 Task: Set the strictness for the new game to Standard.
Action: Mouse moved to (592, 692)
Screenshot: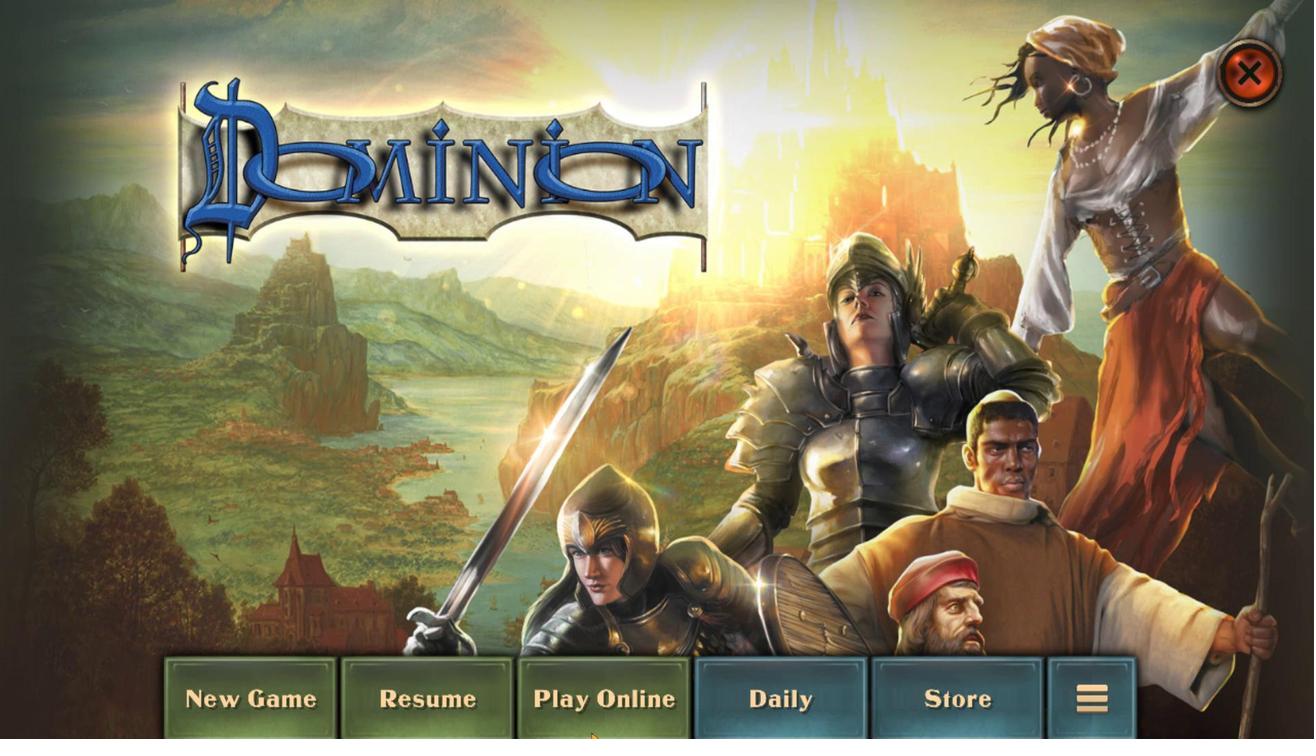 
Action: Mouse pressed left at (592, 692)
Screenshot: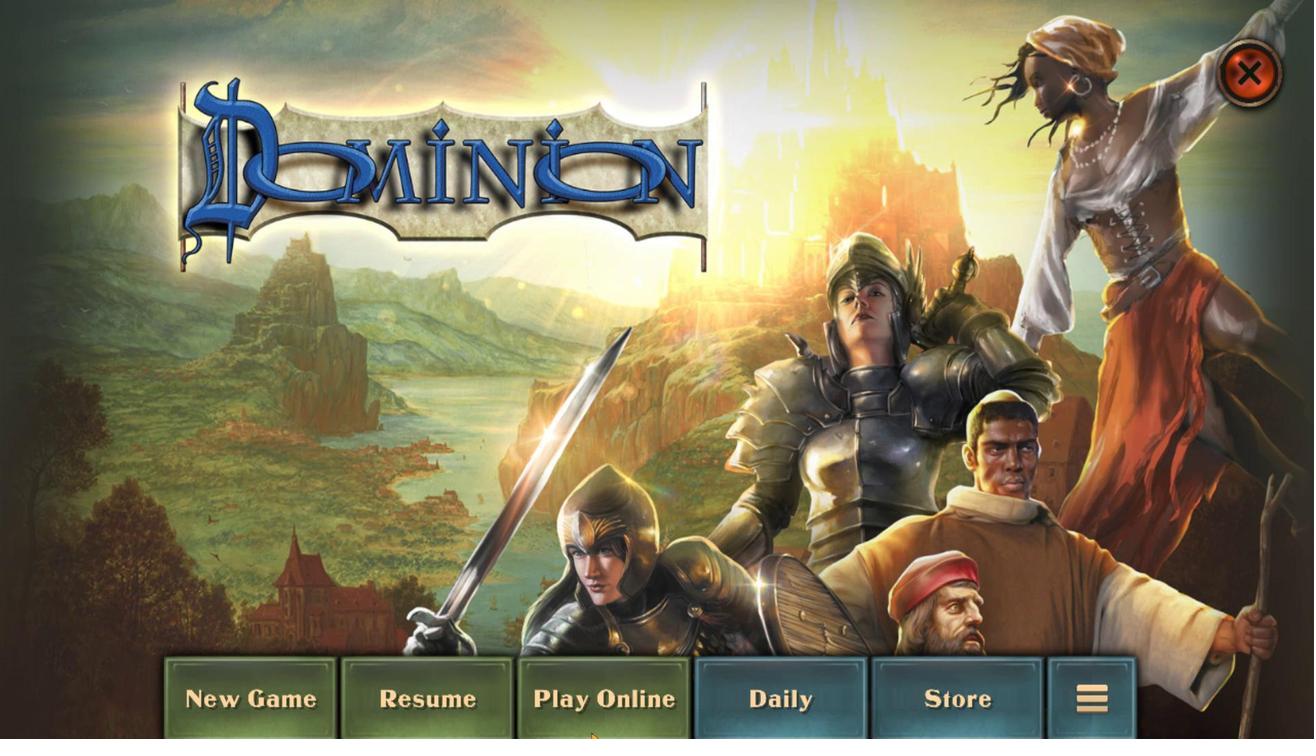 
Action: Mouse moved to (636, 151)
Screenshot: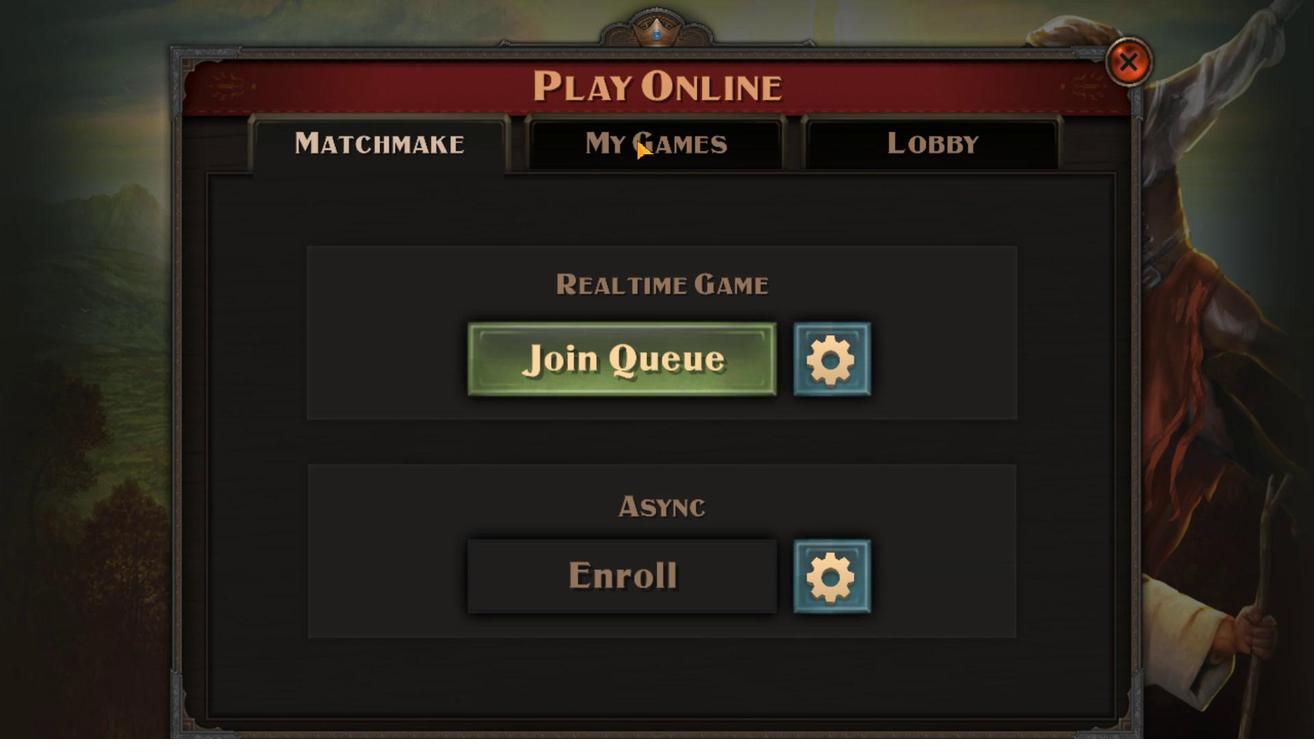 
Action: Mouse pressed left at (636, 151)
Screenshot: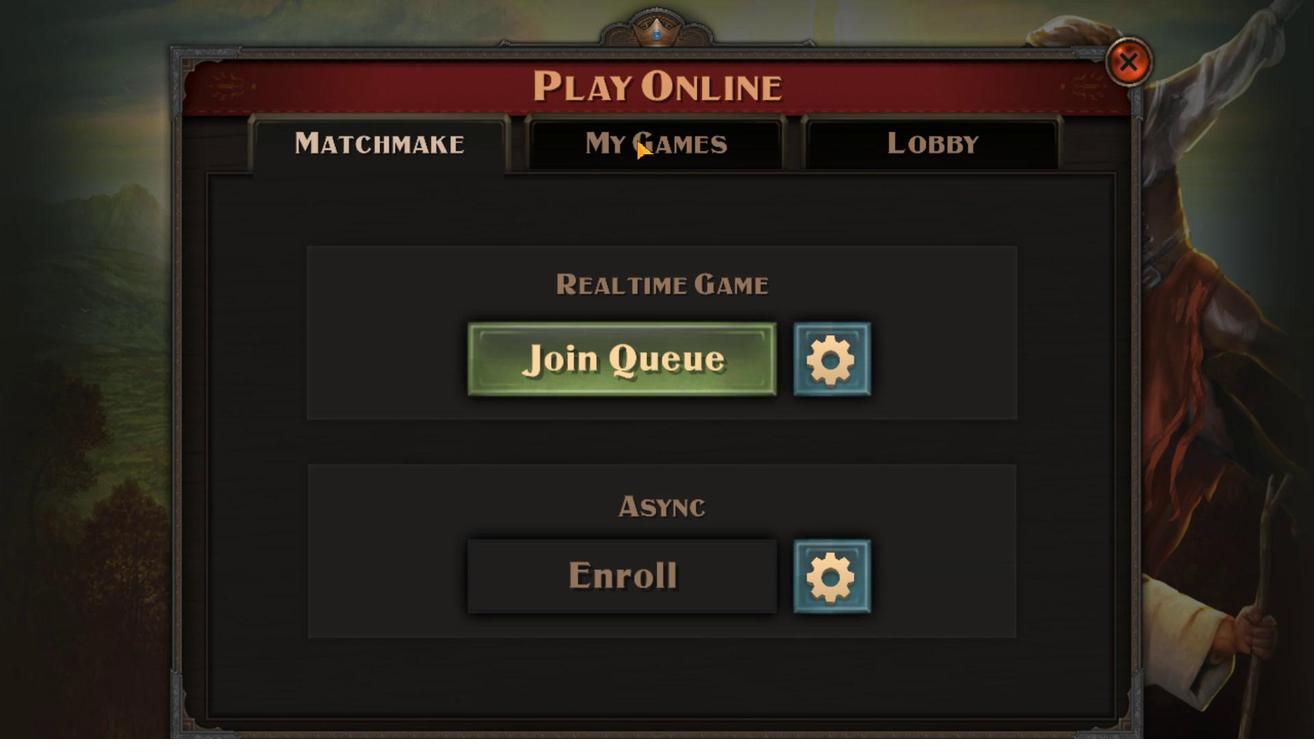 
Action: Mouse moved to (994, 554)
Screenshot: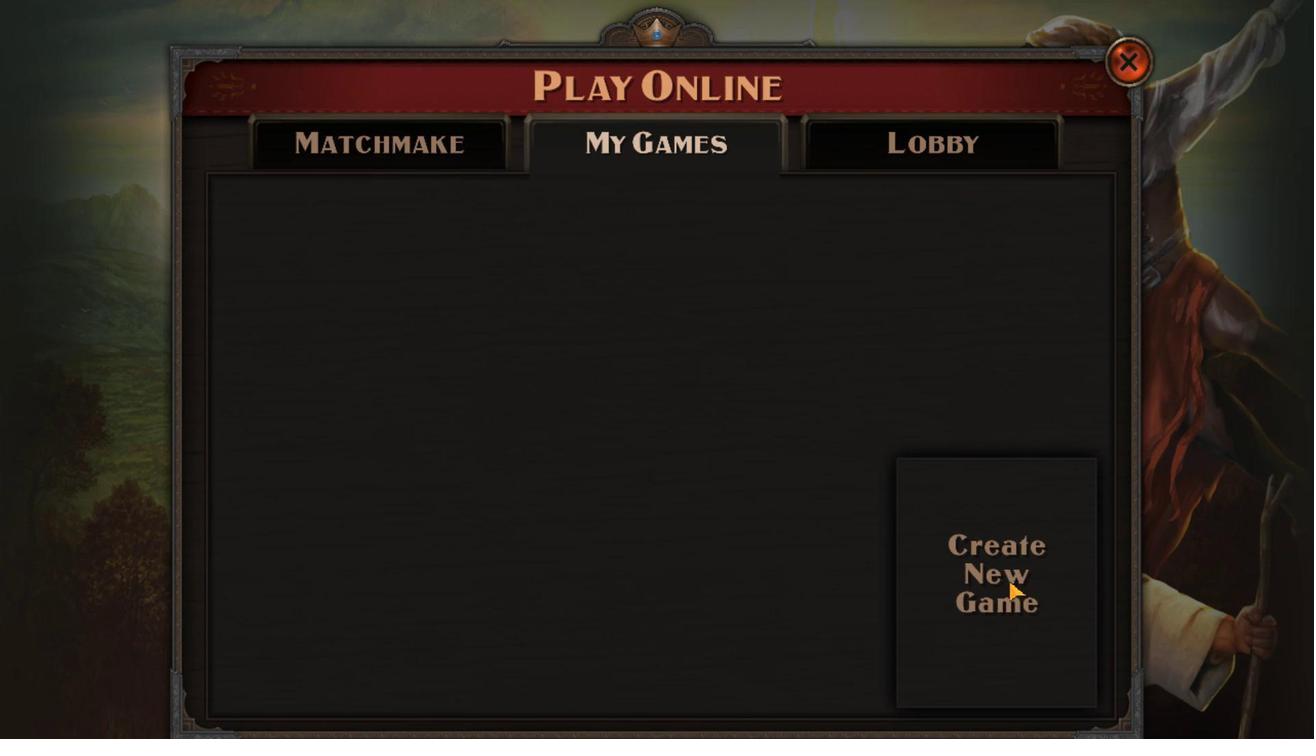 
Action: Mouse pressed left at (994, 554)
Screenshot: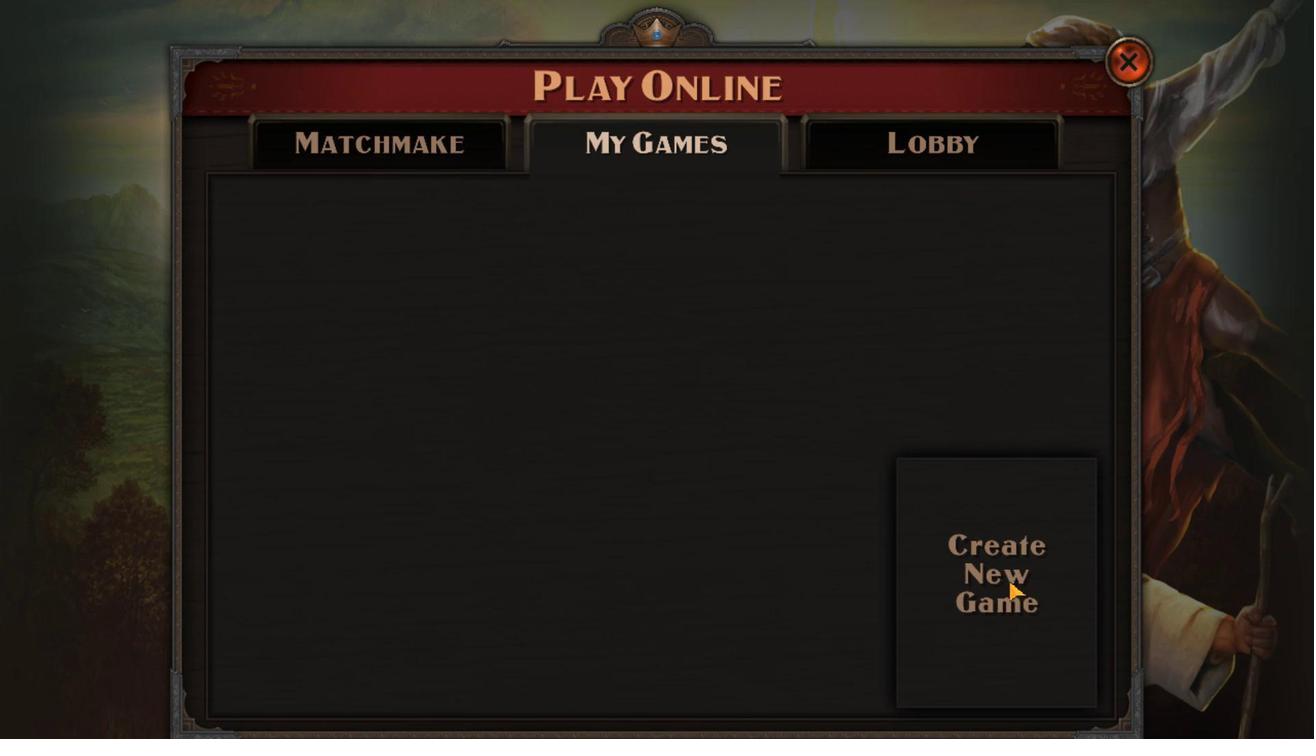 
Action: Mouse moved to (731, 167)
Screenshot: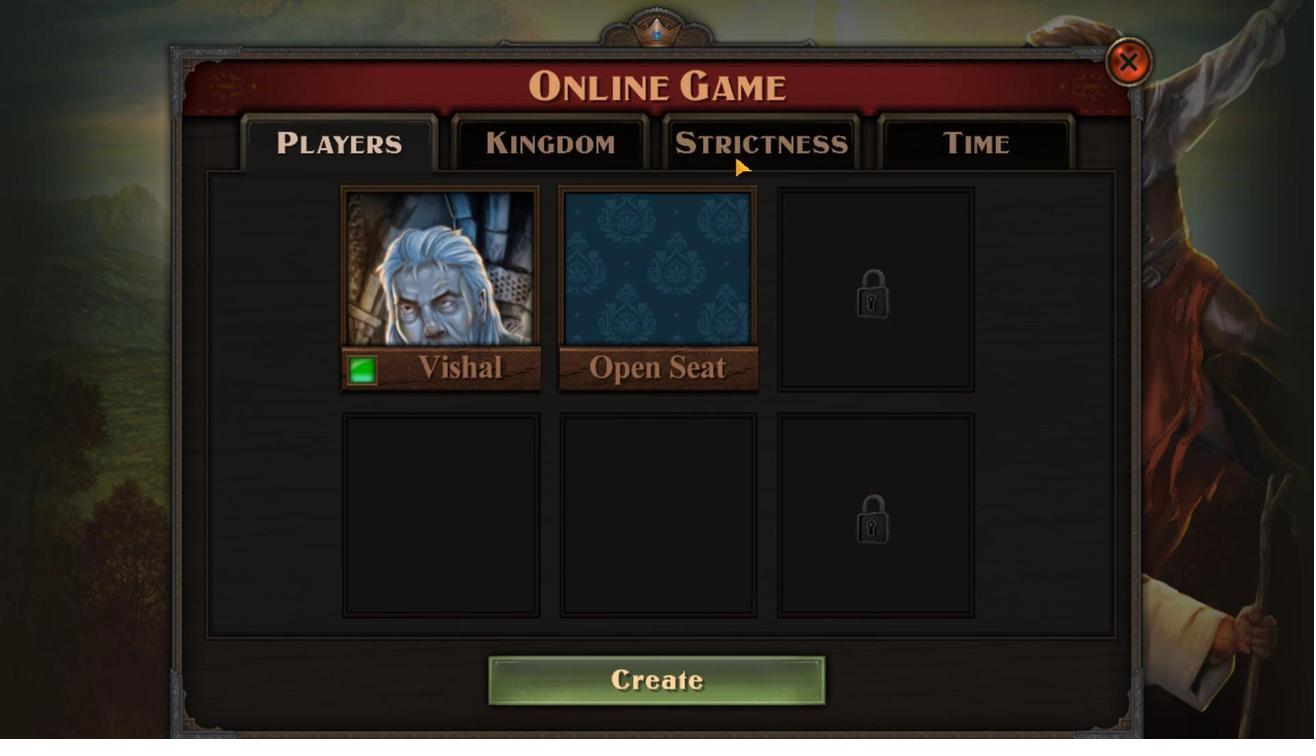 
Action: Mouse pressed left at (731, 167)
Screenshot: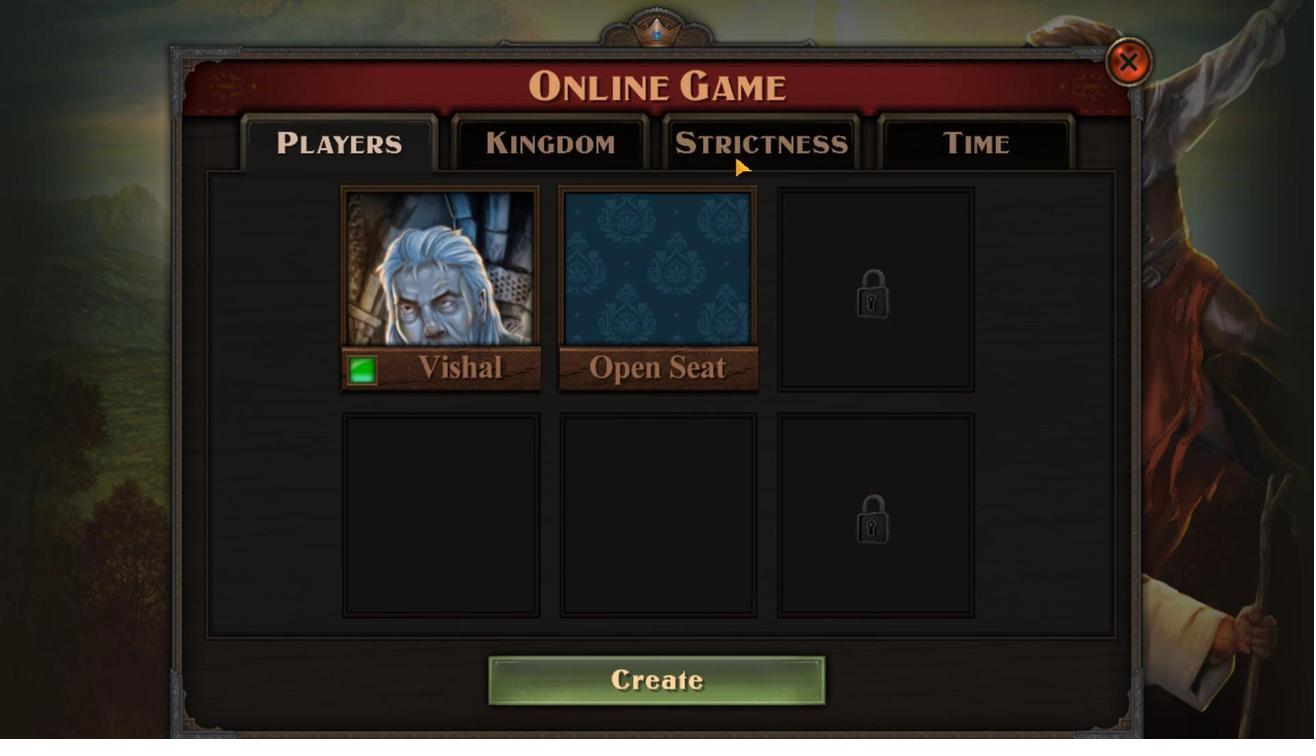 
Action: Mouse moved to (670, 262)
Screenshot: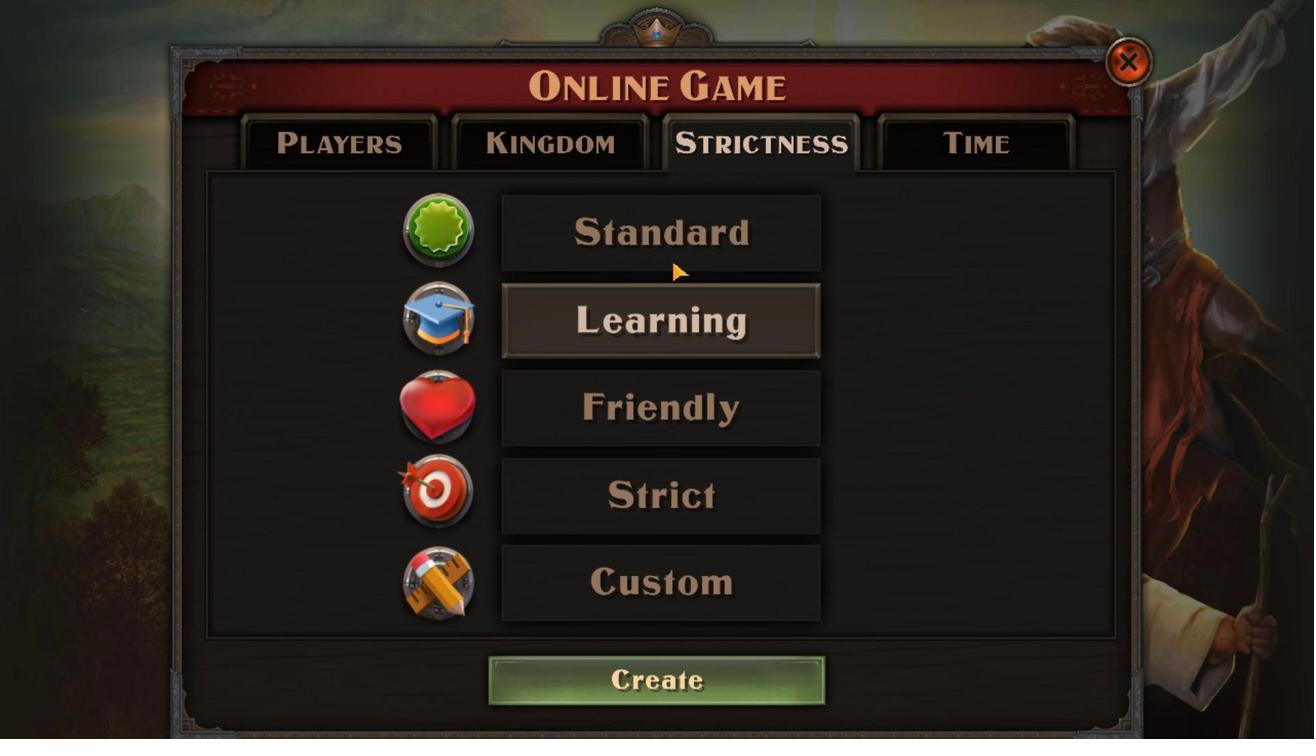 
Action: Mouse pressed left at (670, 262)
Screenshot: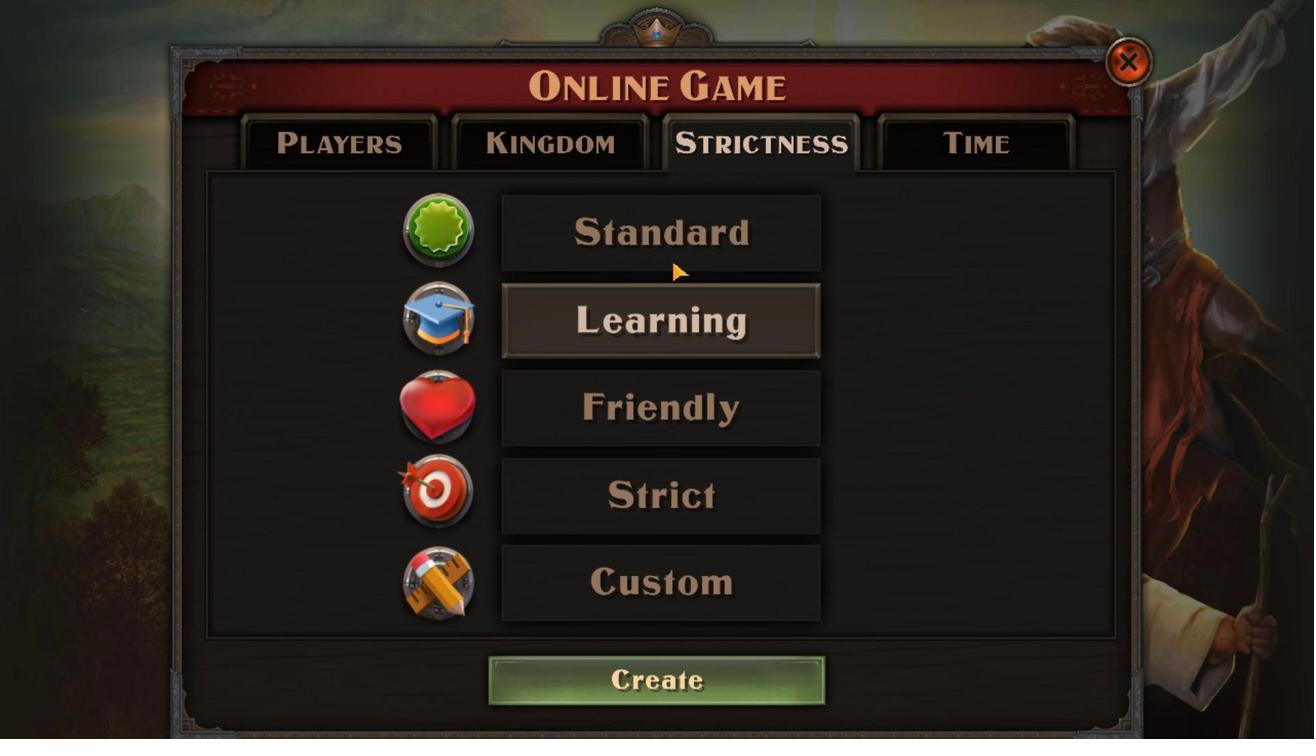 
